 Task: Create a due date automation trigger when advanced on, on the monday before a card is due add dates with a start date at 11:00 AM.
Action: Mouse moved to (1012, 83)
Screenshot: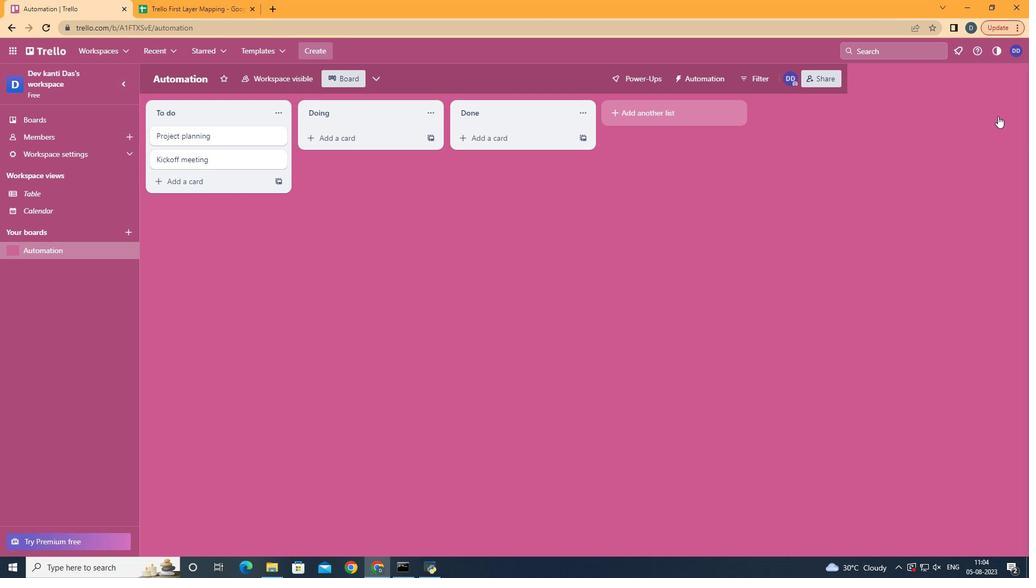 
Action: Mouse pressed left at (1012, 83)
Screenshot: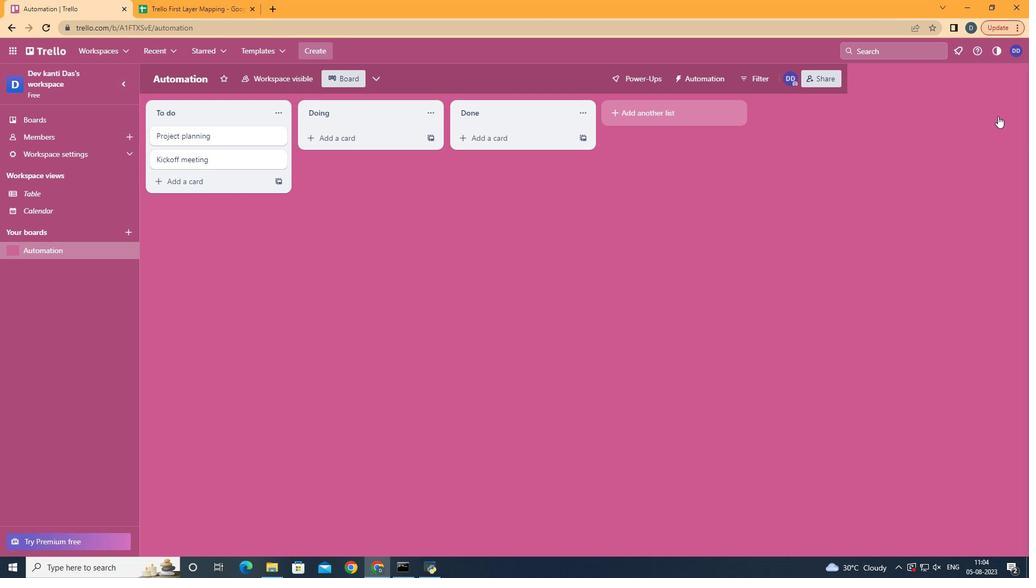 
Action: Mouse moved to (932, 218)
Screenshot: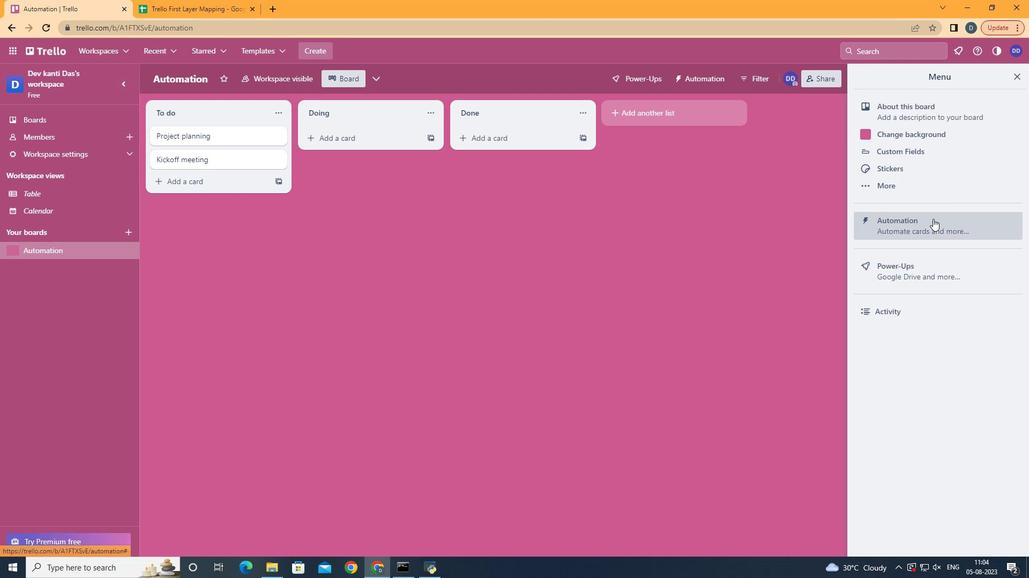 
Action: Mouse pressed left at (932, 218)
Screenshot: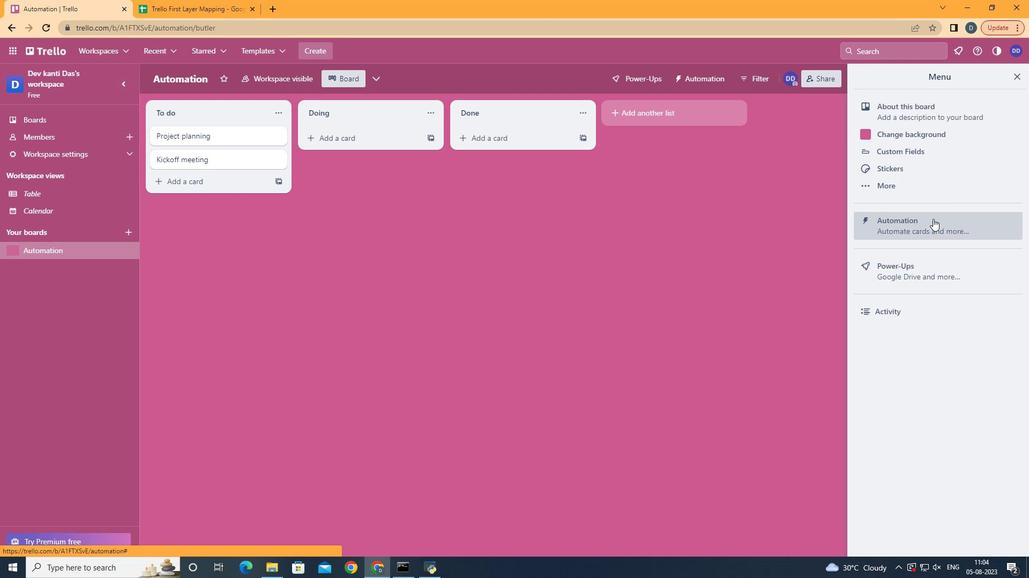 
Action: Mouse moved to (226, 218)
Screenshot: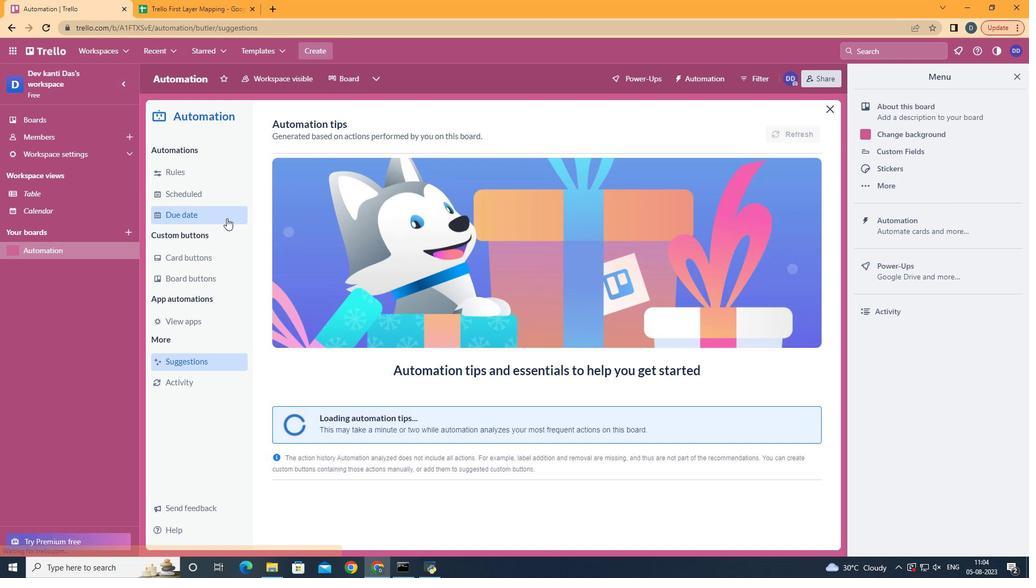 
Action: Mouse pressed left at (226, 218)
Screenshot: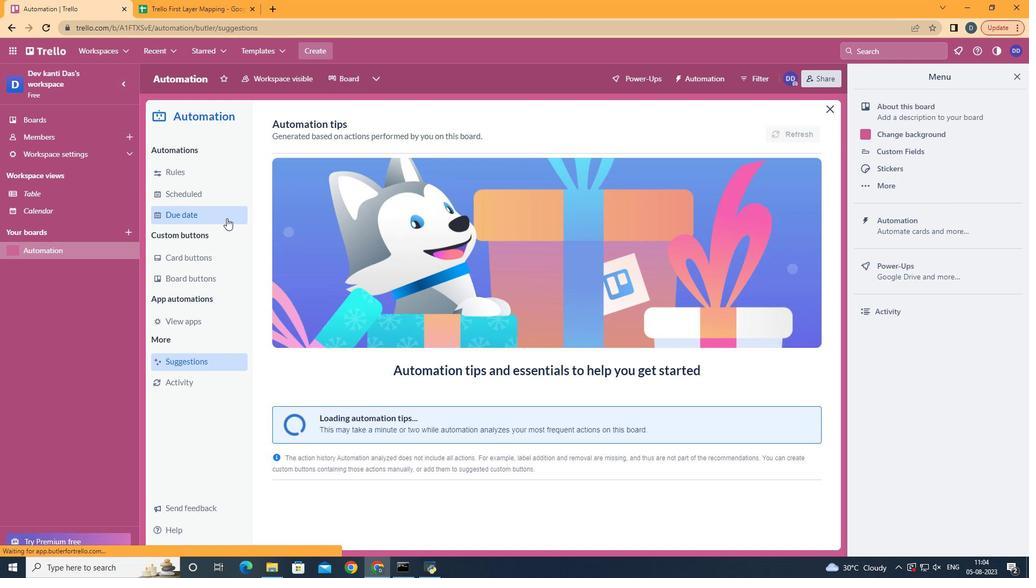 
Action: Mouse moved to (759, 124)
Screenshot: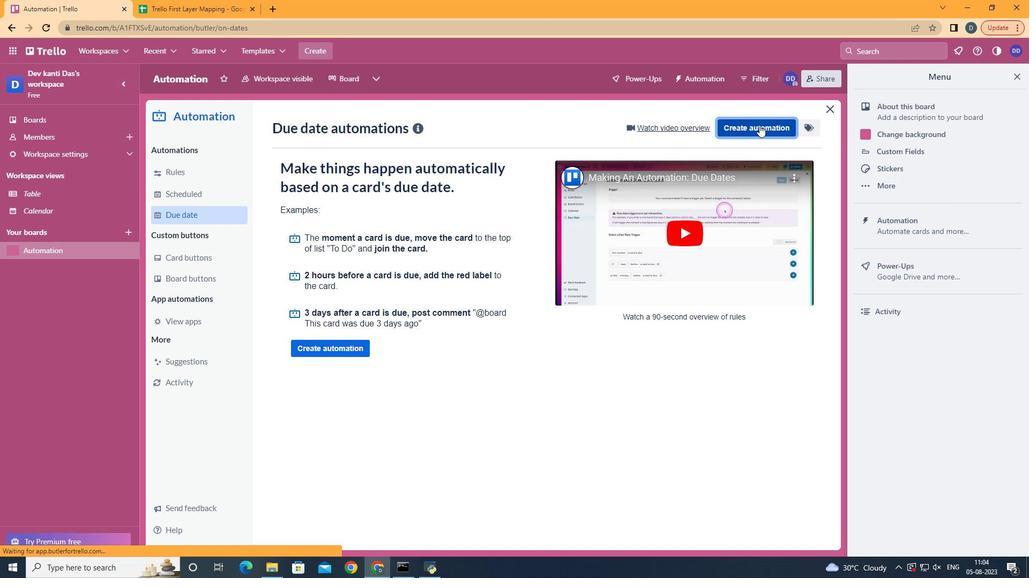 
Action: Mouse pressed left at (759, 124)
Screenshot: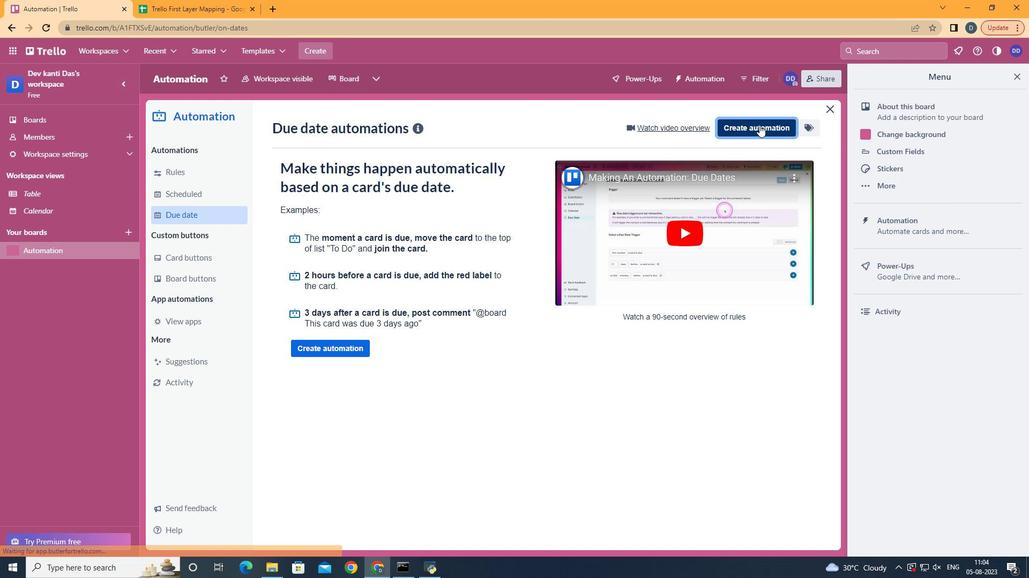 
Action: Mouse moved to (522, 221)
Screenshot: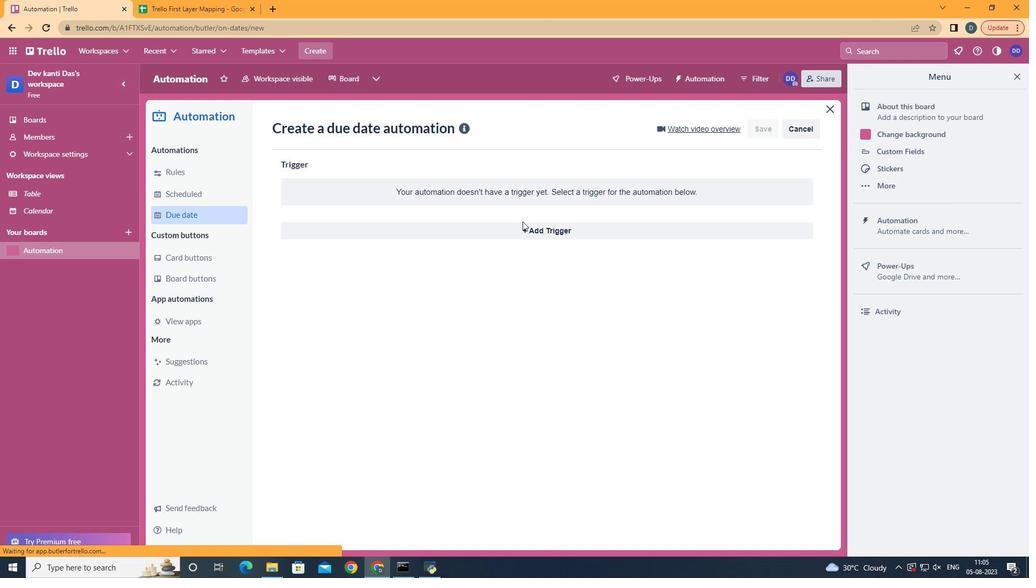 
Action: Mouse pressed left at (522, 221)
Screenshot: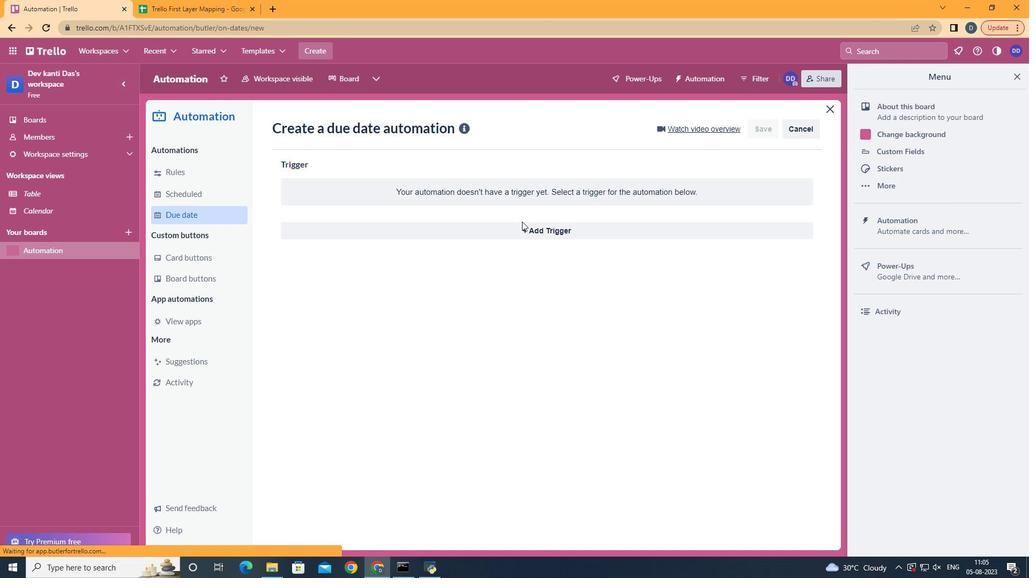 
Action: Mouse moved to (521, 229)
Screenshot: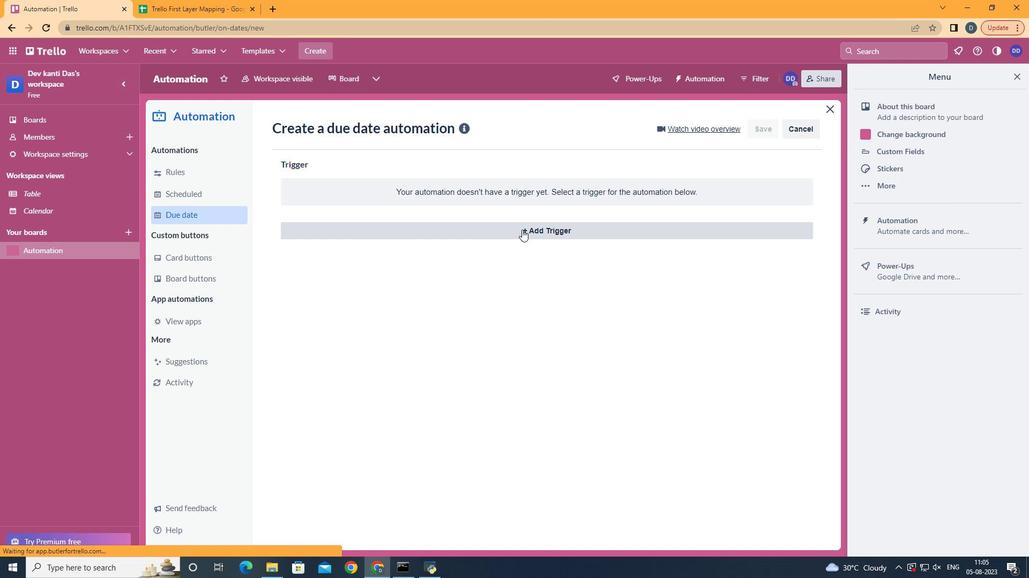 
Action: Mouse pressed left at (521, 229)
Screenshot: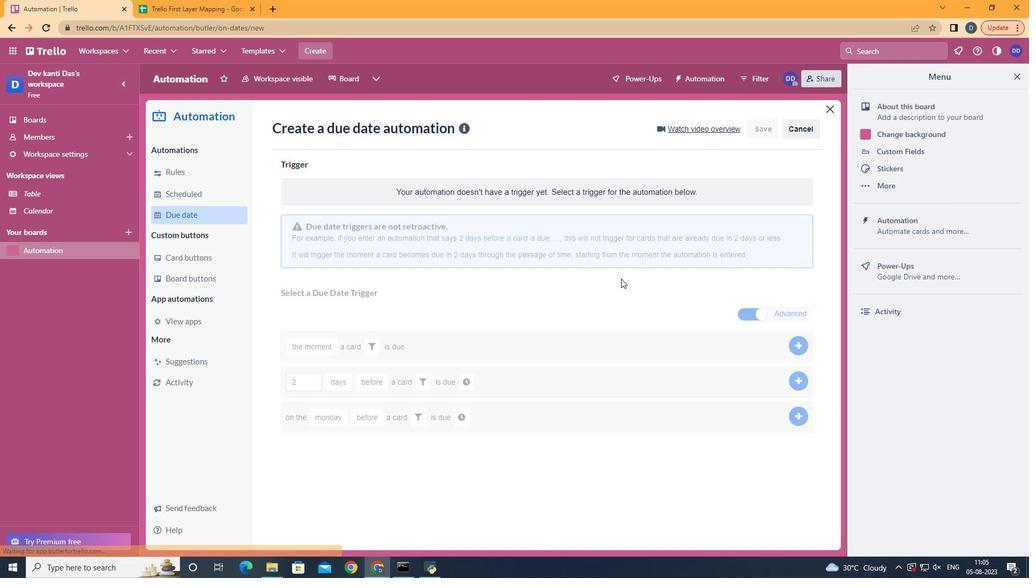 
Action: Mouse moved to (348, 282)
Screenshot: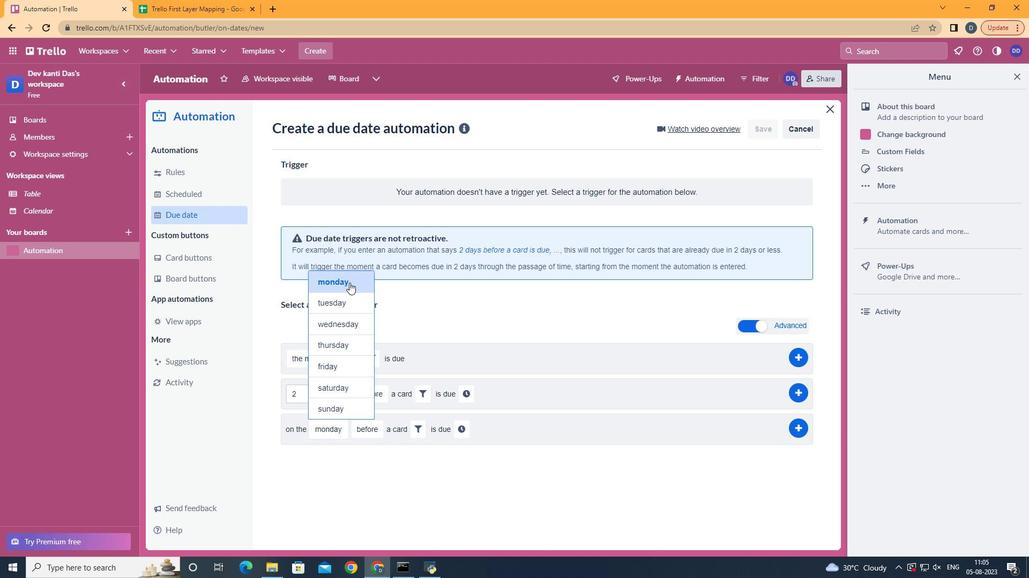 
Action: Mouse pressed left at (348, 282)
Screenshot: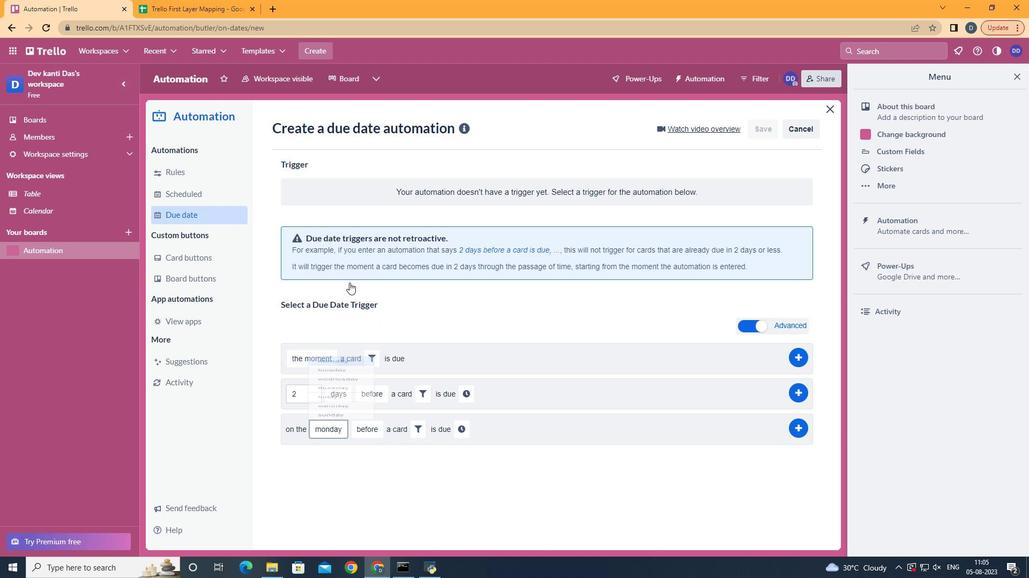 
Action: Mouse moved to (374, 448)
Screenshot: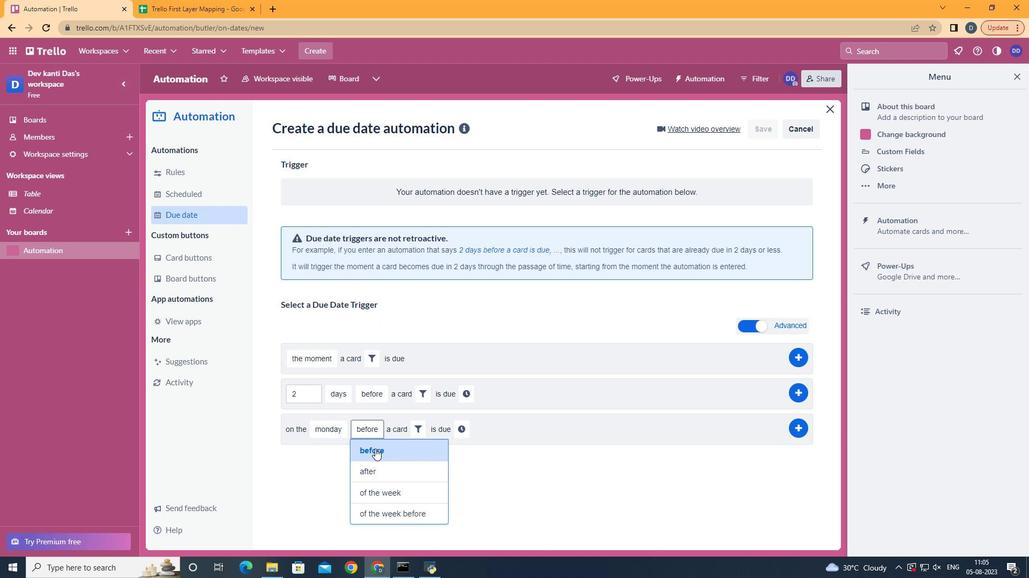 
Action: Mouse pressed left at (374, 448)
Screenshot: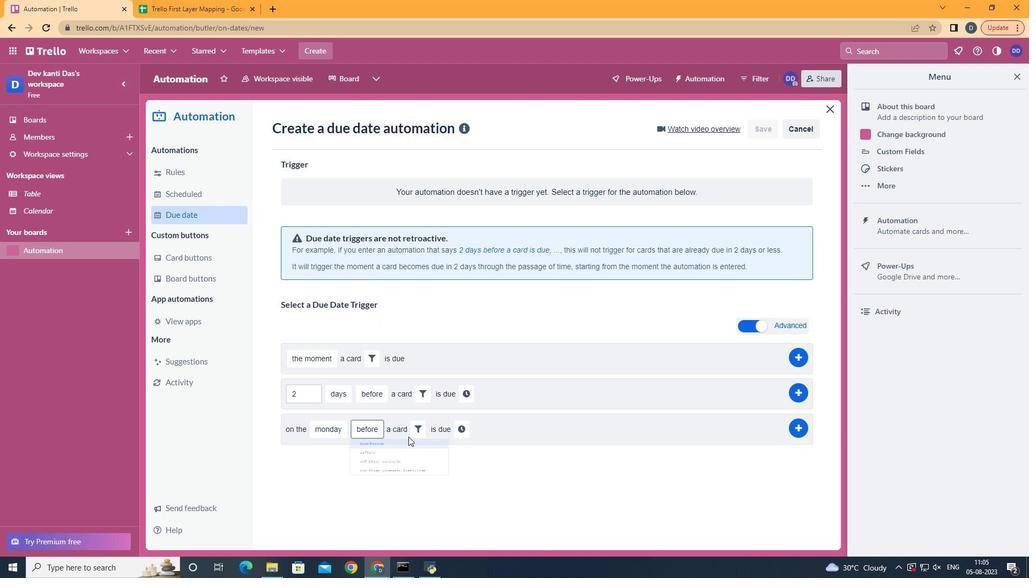
Action: Mouse moved to (417, 430)
Screenshot: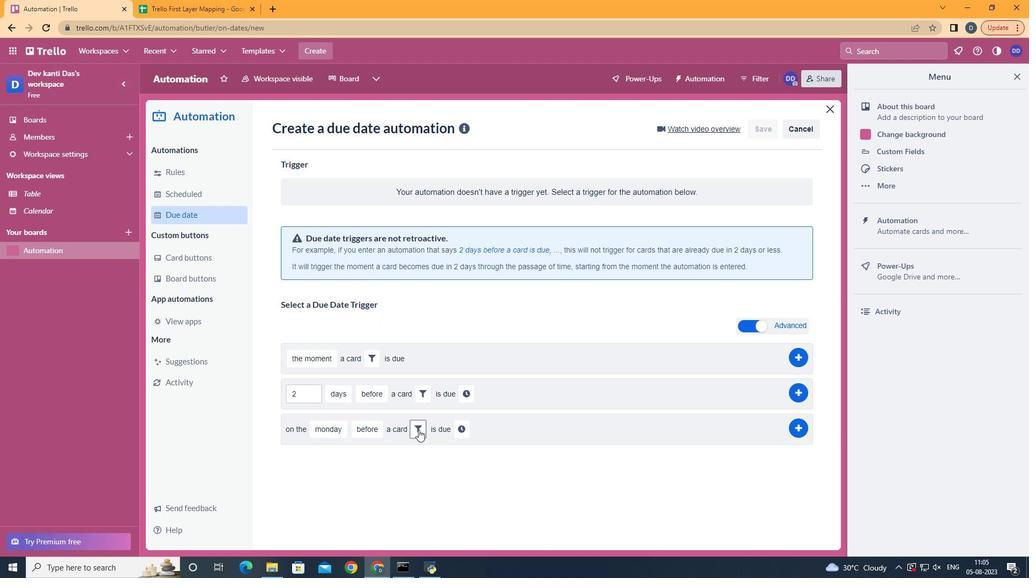 
Action: Mouse pressed left at (417, 430)
Screenshot: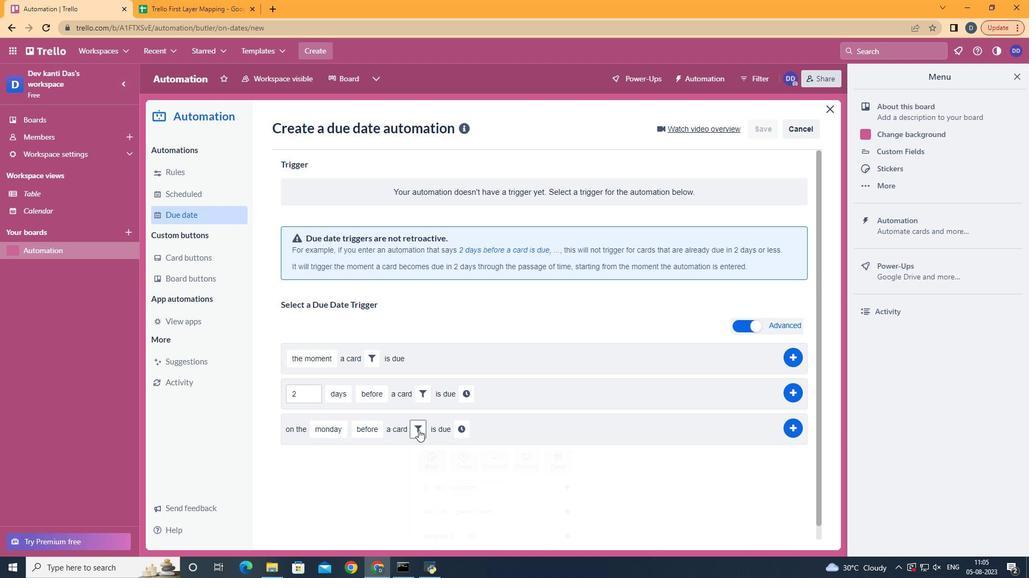 
Action: Mouse moved to (474, 463)
Screenshot: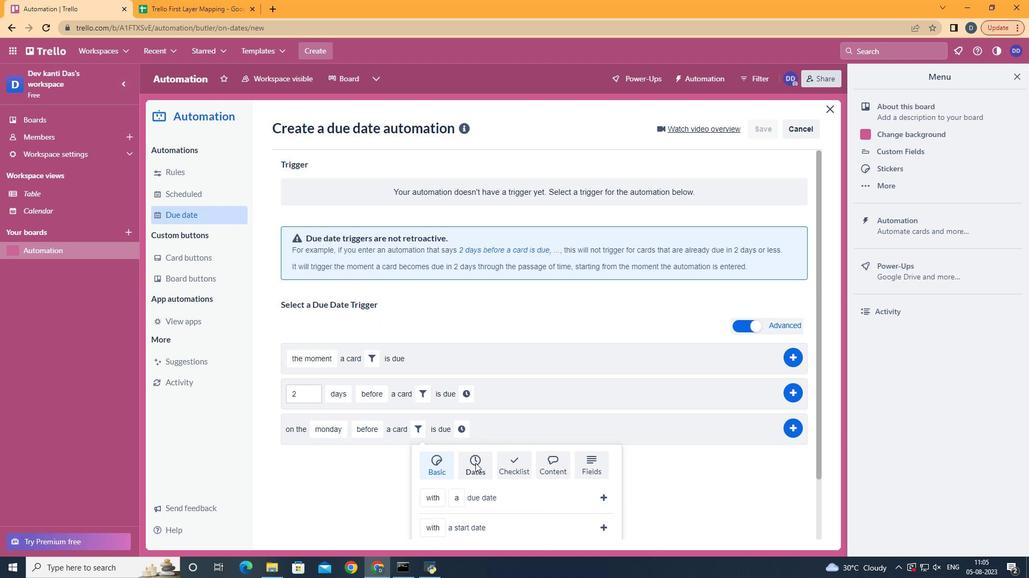 
Action: Mouse pressed left at (474, 463)
Screenshot: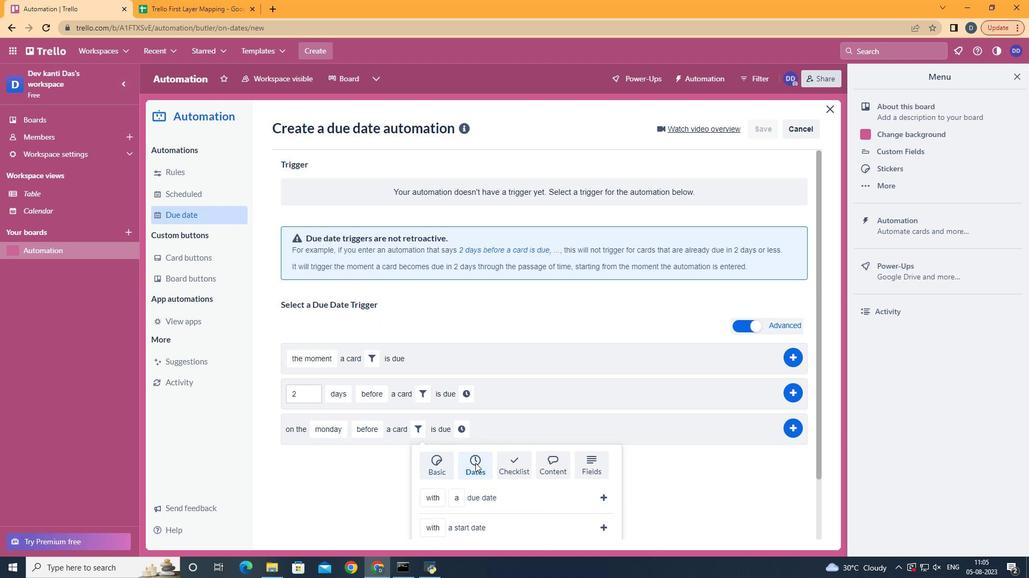 
Action: Mouse moved to (478, 459)
Screenshot: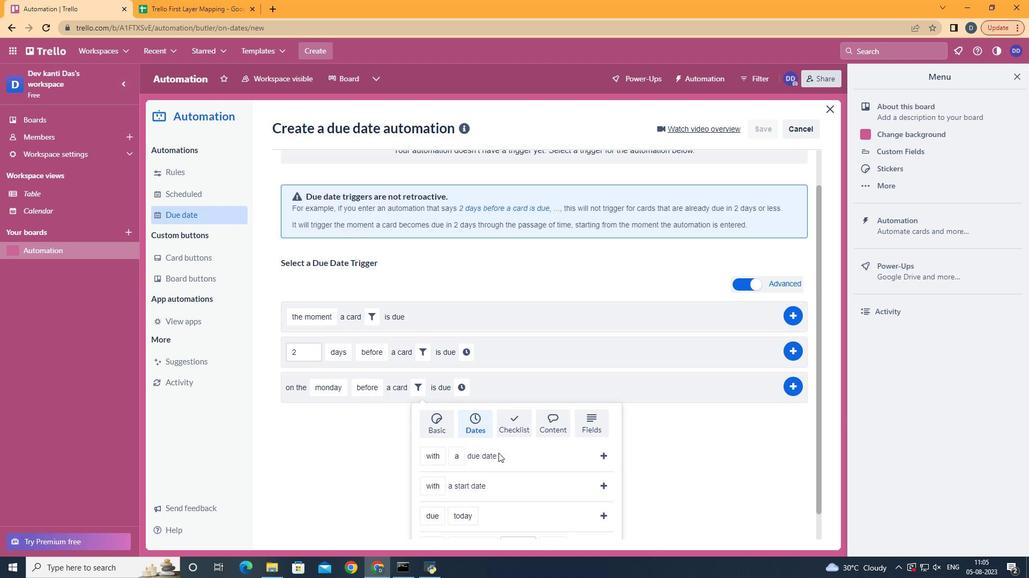 
Action: Mouse scrolled (478, 459) with delta (0, 0)
Screenshot: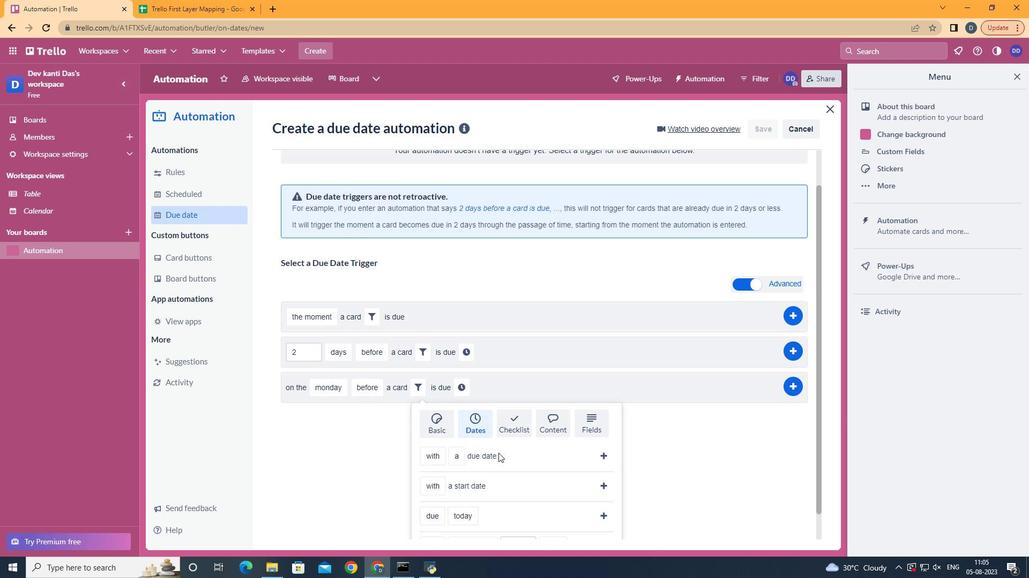 
Action: Mouse moved to (491, 456)
Screenshot: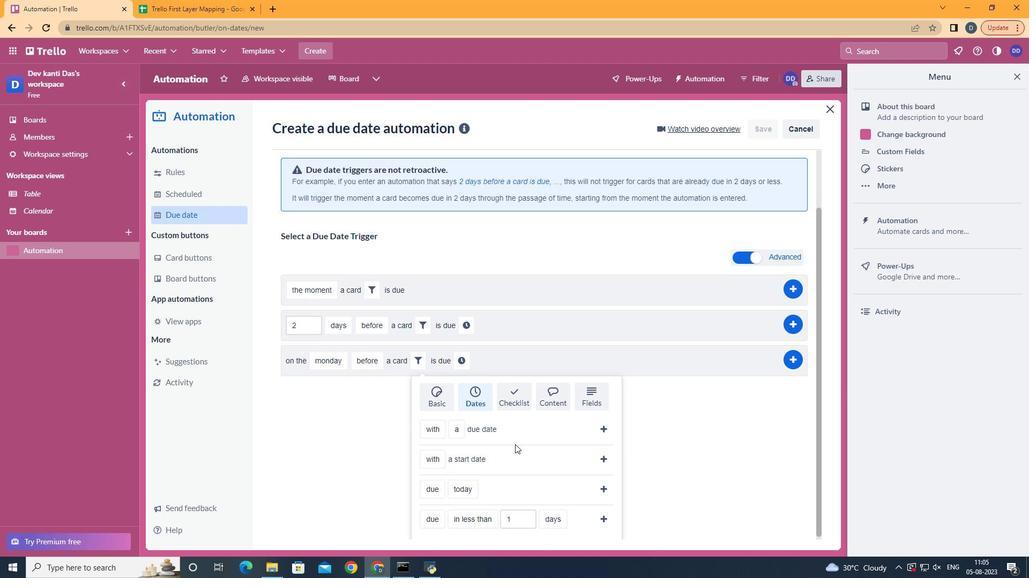 
Action: Mouse scrolled (481, 459) with delta (0, 0)
Screenshot: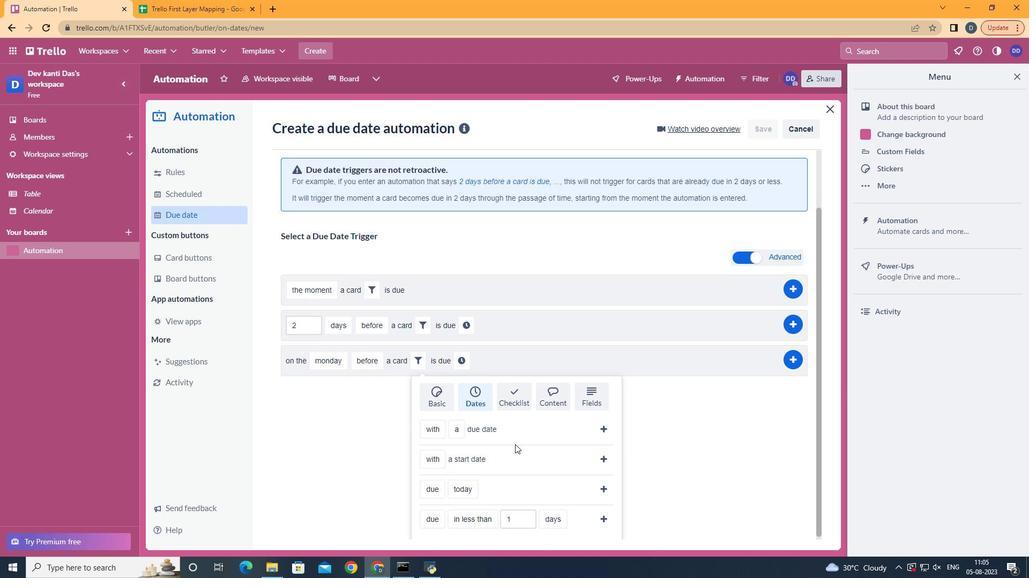 
Action: Mouse moved to (492, 455)
Screenshot: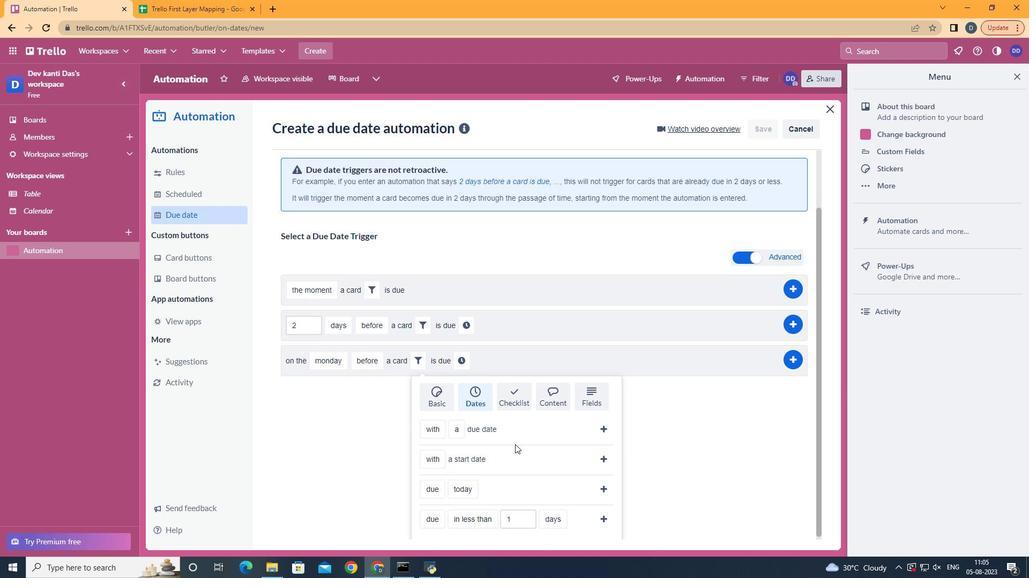 
Action: Mouse scrolled (484, 458) with delta (0, 0)
Screenshot: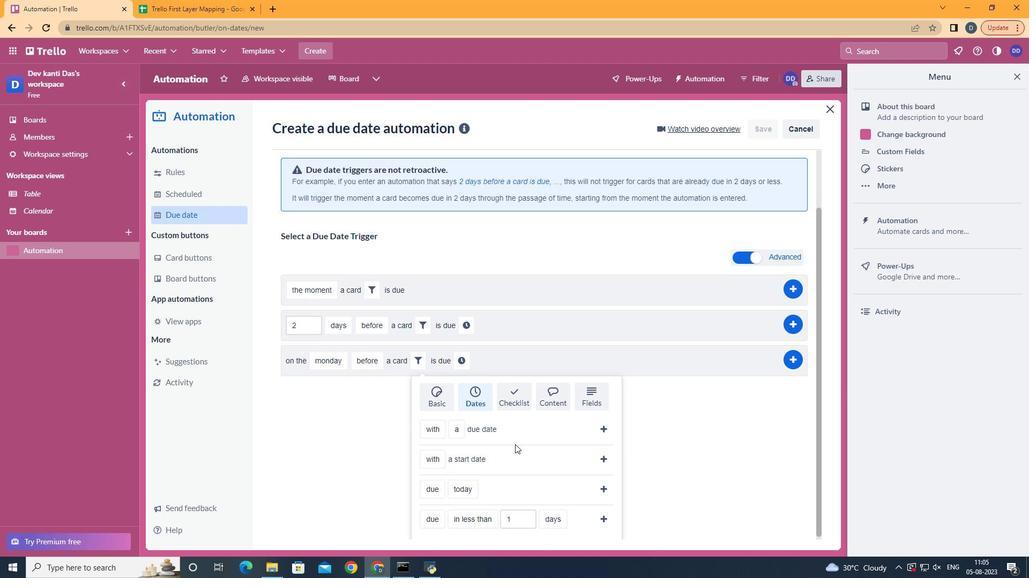 
Action: Mouse moved to (493, 455)
Screenshot: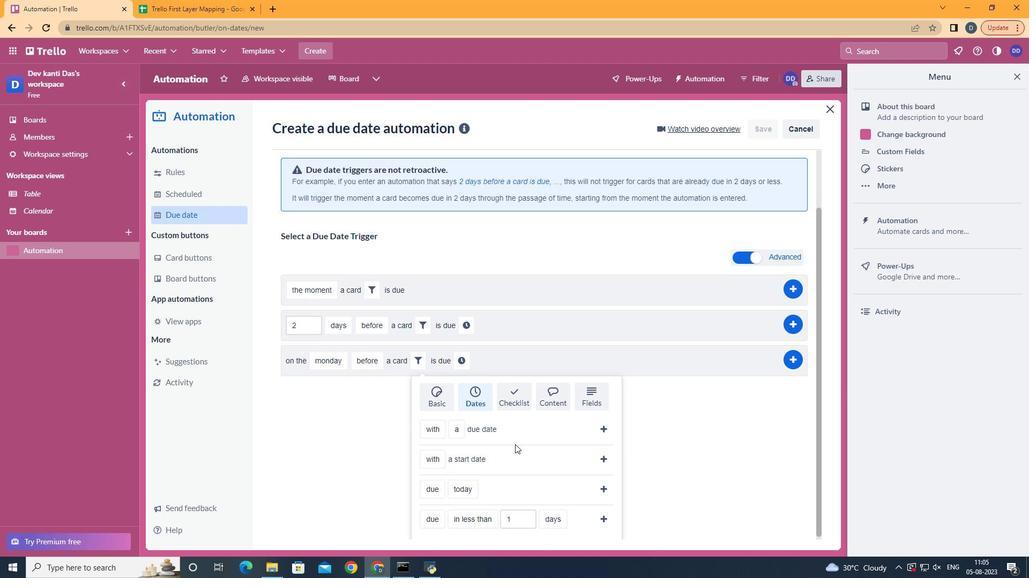 
Action: Mouse scrolled (491, 456) with delta (0, 0)
Screenshot: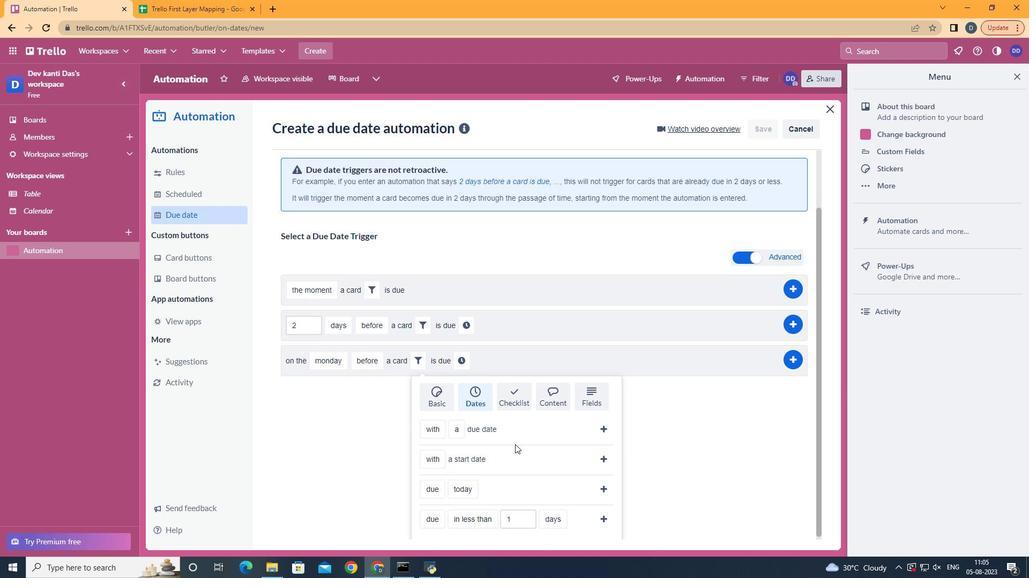 
Action: Mouse moved to (445, 475)
Screenshot: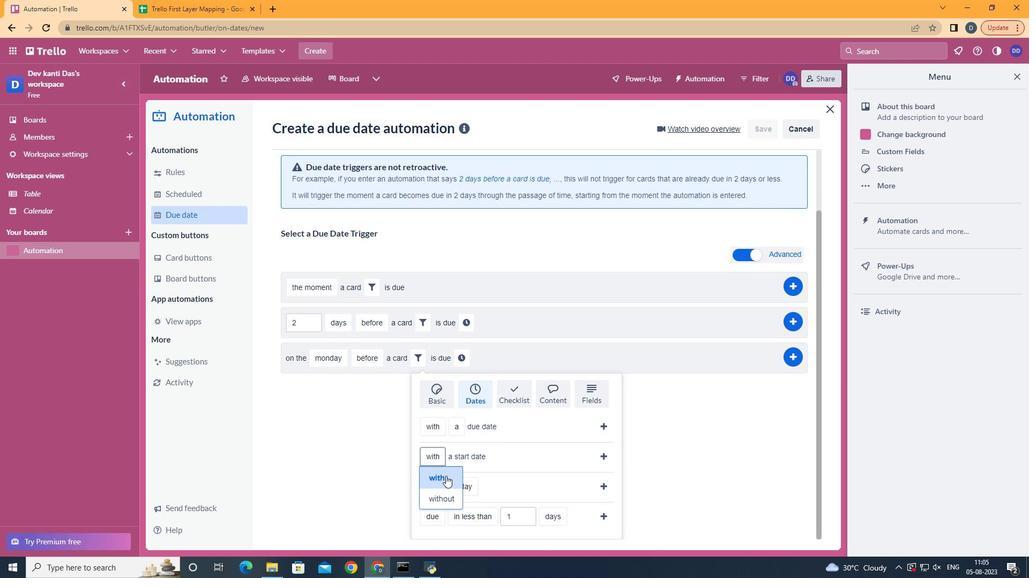 
Action: Mouse pressed left at (445, 475)
Screenshot: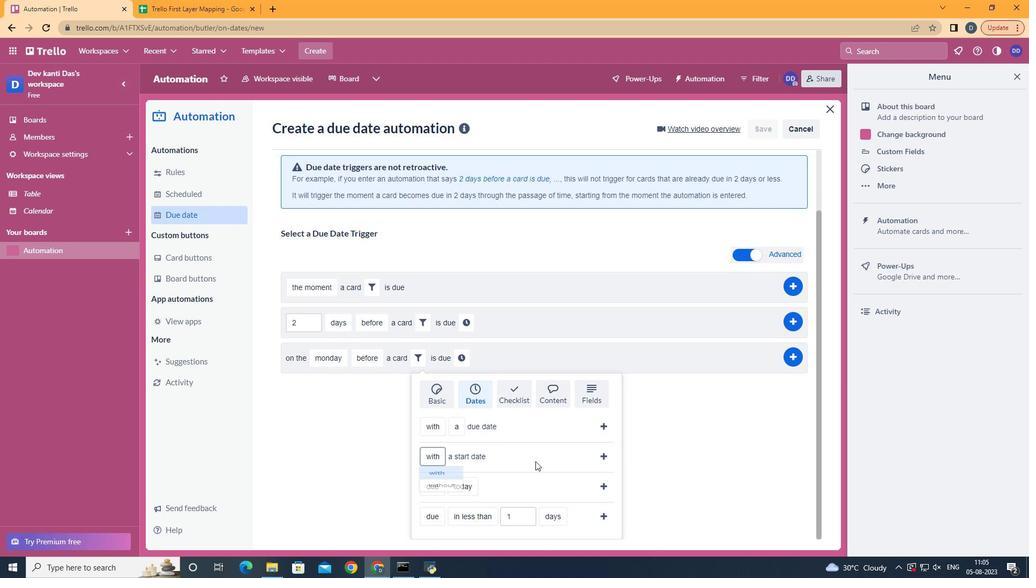 
Action: Mouse moved to (598, 458)
Screenshot: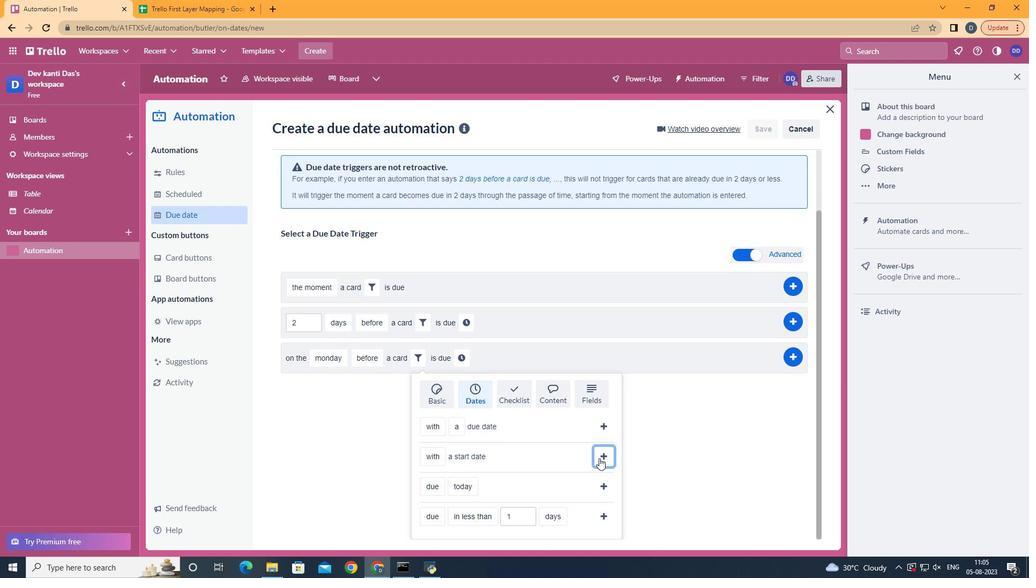 
Action: Mouse pressed left at (598, 458)
Screenshot: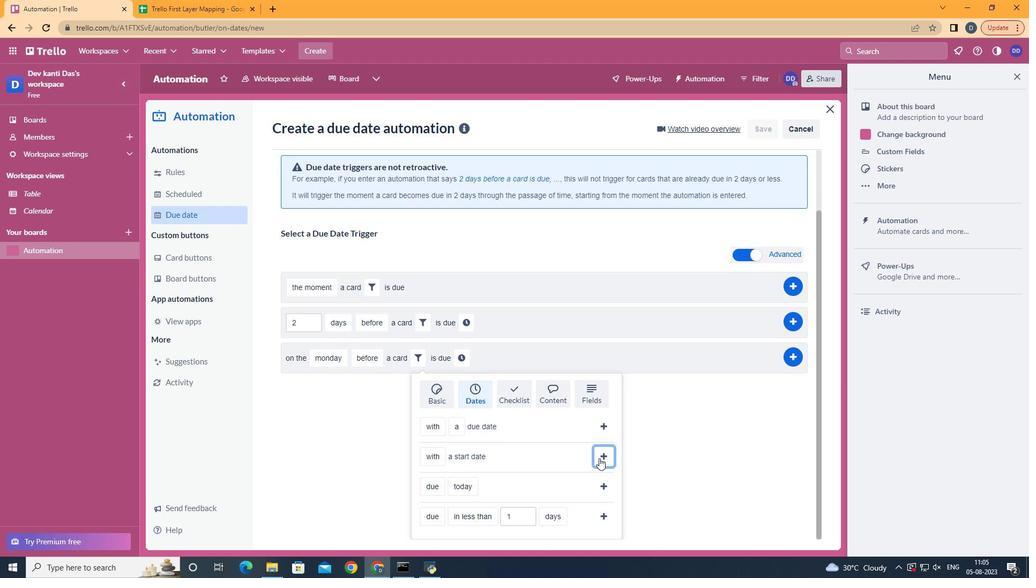 
Action: Mouse moved to (546, 434)
Screenshot: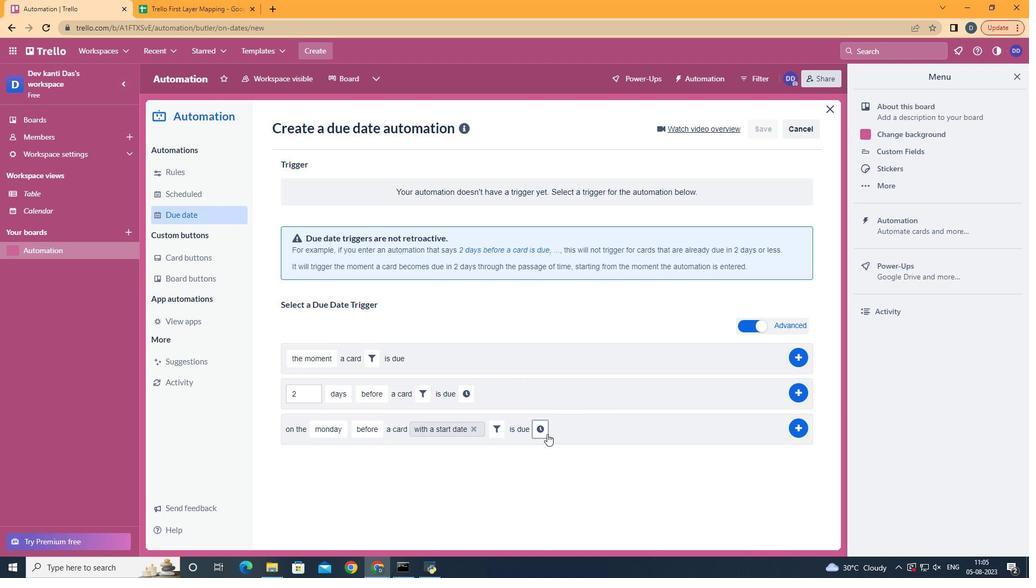 
Action: Mouse pressed left at (546, 434)
Screenshot: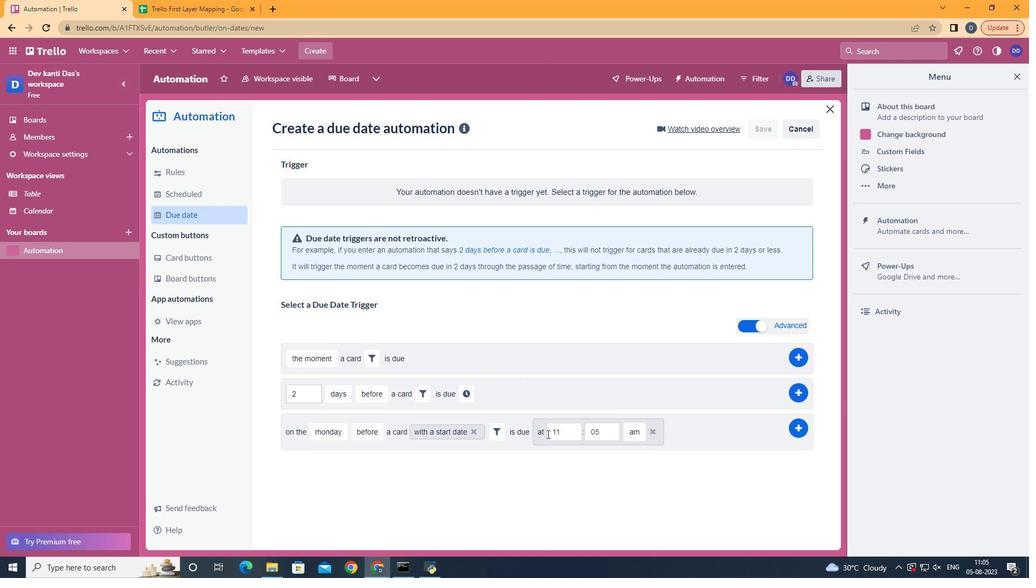 
Action: Mouse moved to (612, 433)
Screenshot: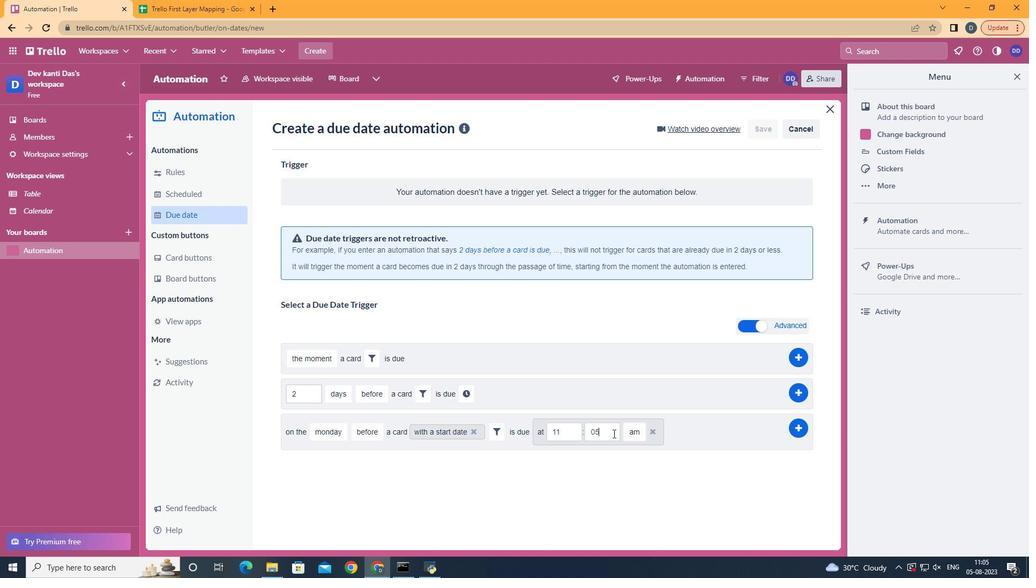 
Action: Mouse pressed left at (612, 433)
Screenshot: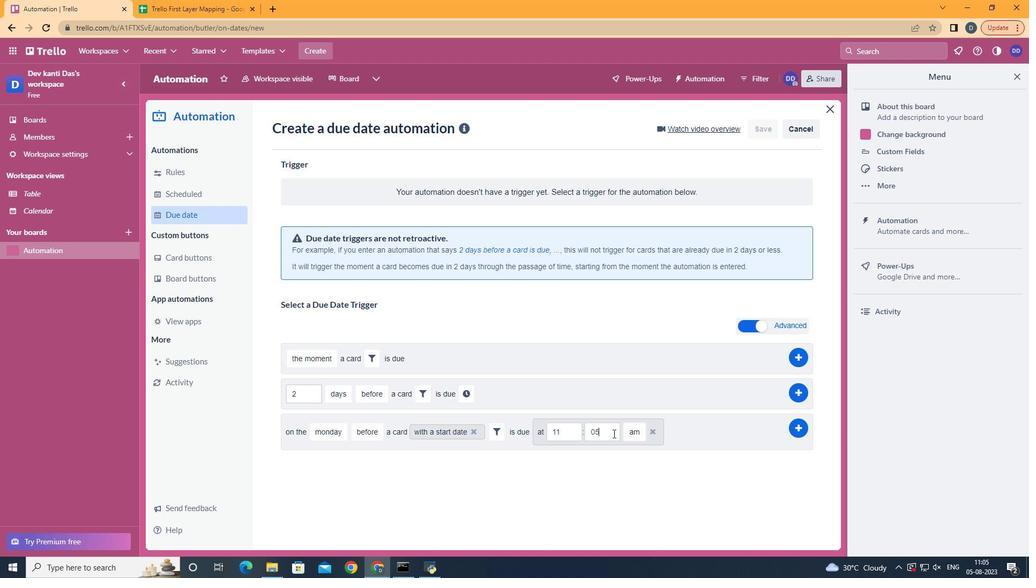 
Action: Mouse moved to (612, 433)
Screenshot: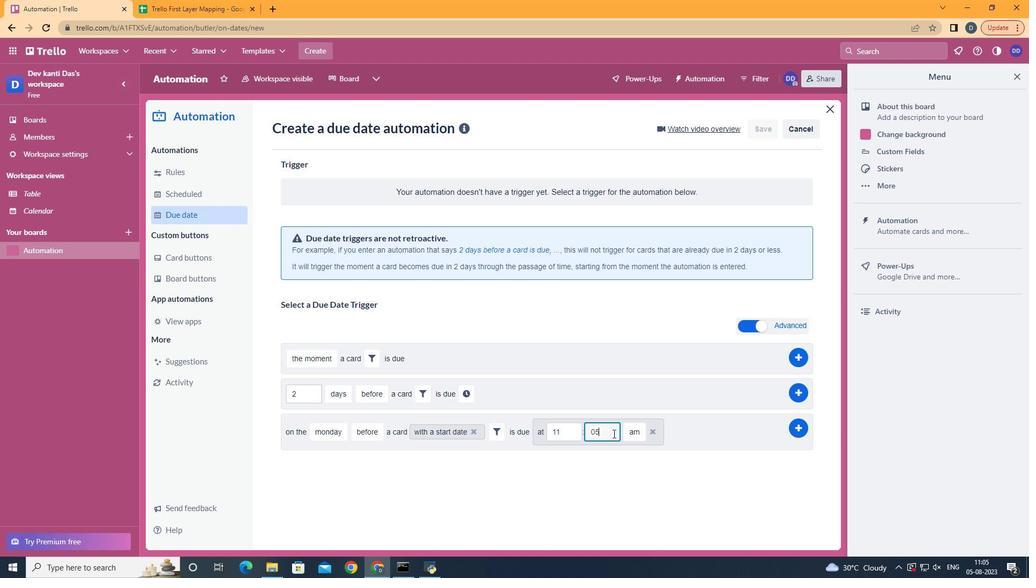 
Action: Key pressed <Key.backspace>0
Screenshot: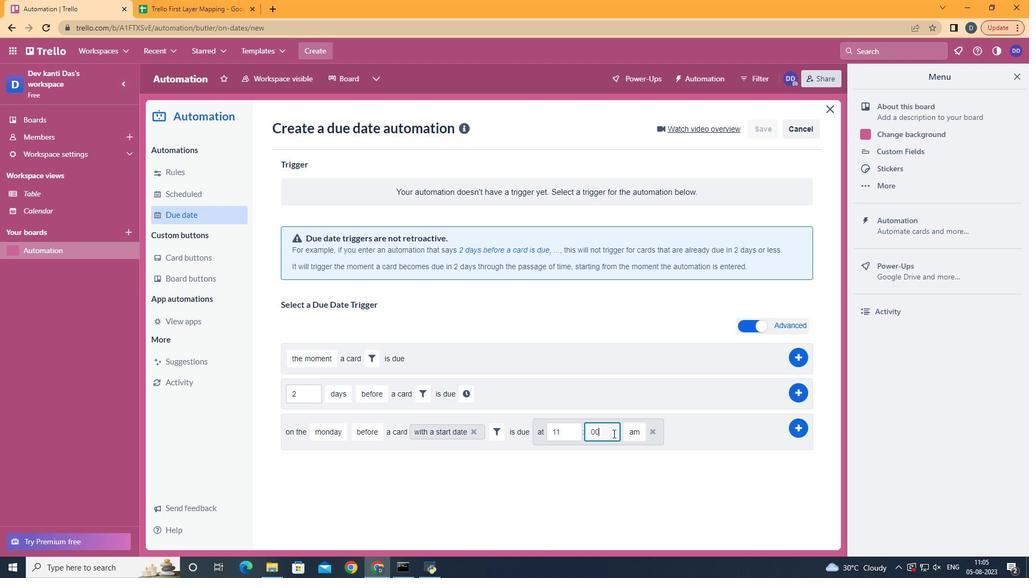 
Action: Mouse moved to (793, 434)
Screenshot: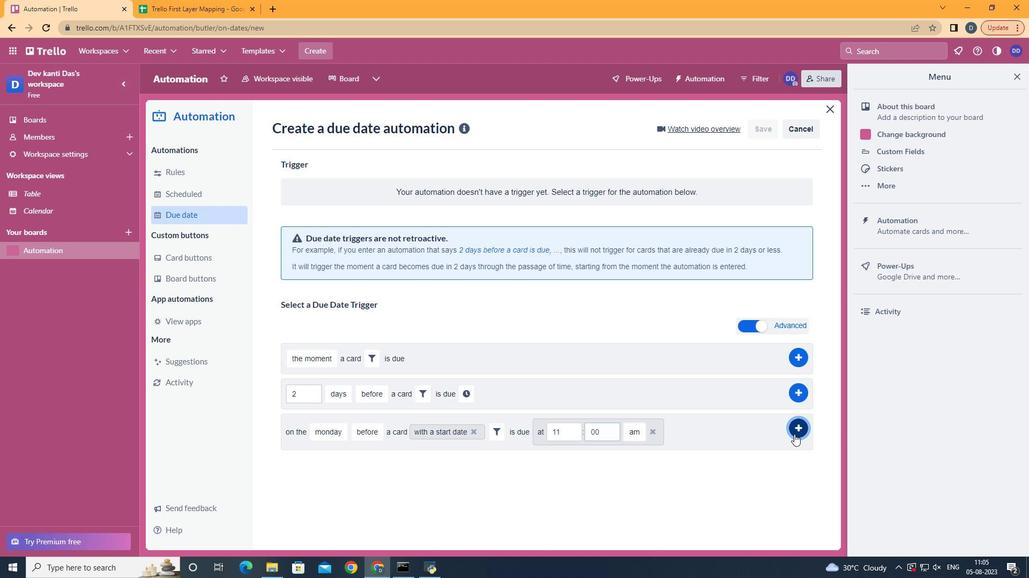 
Action: Mouse pressed left at (793, 434)
Screenshot: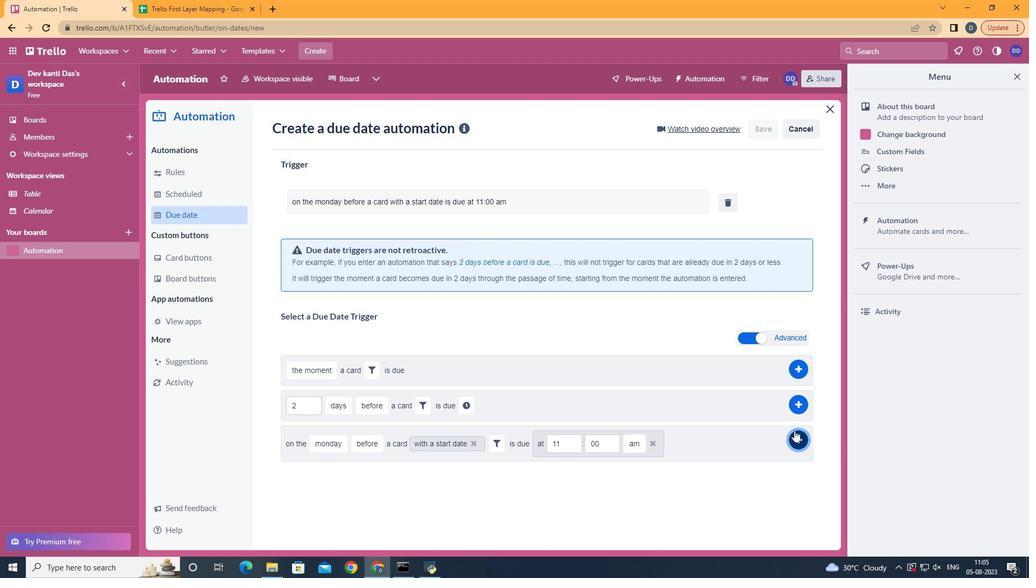 
Action: Mouse moved to (514, 222)
Screenshot: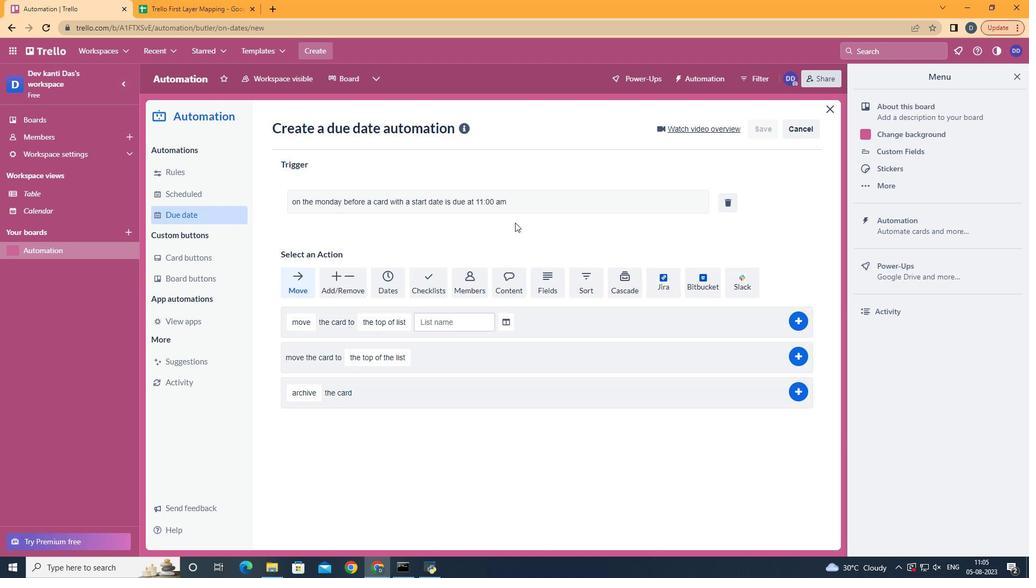 
